 Task: Check the sale-to-list ratio of new carpet in the last 1 year.
Action: Mouse moved to (788, 184)
Screenshot: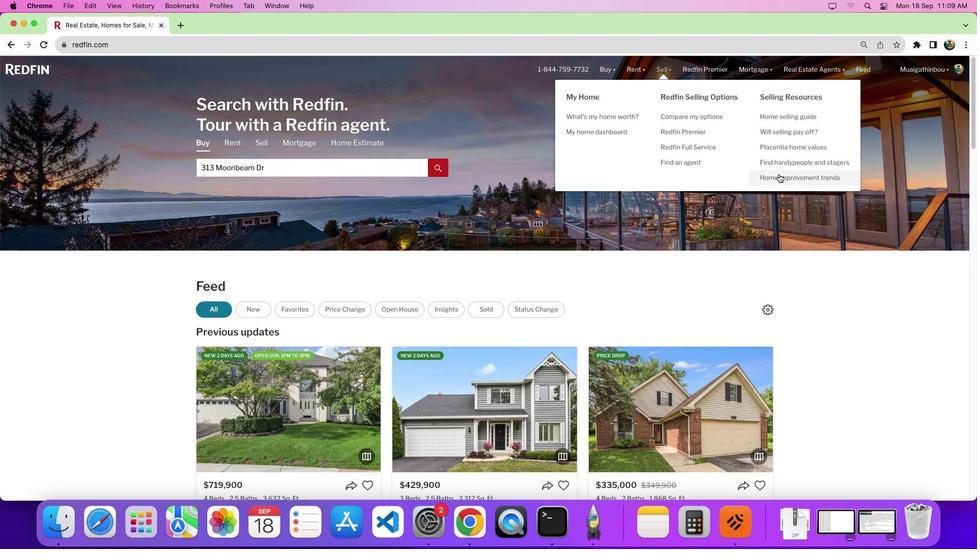 
Action: Mouse pressed left at (788, 184)
Screenshot: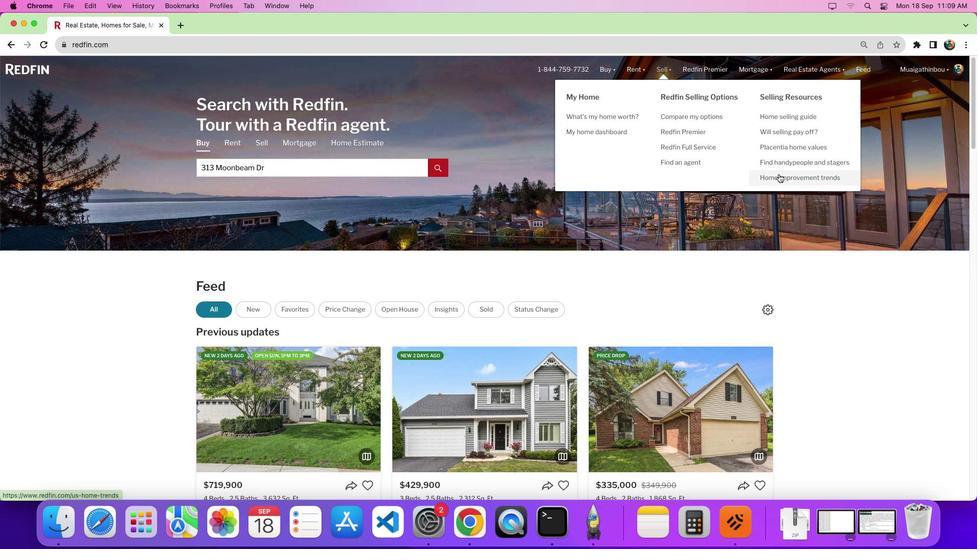
Action: Mouse pressed left at (788, 184)
Screenshot: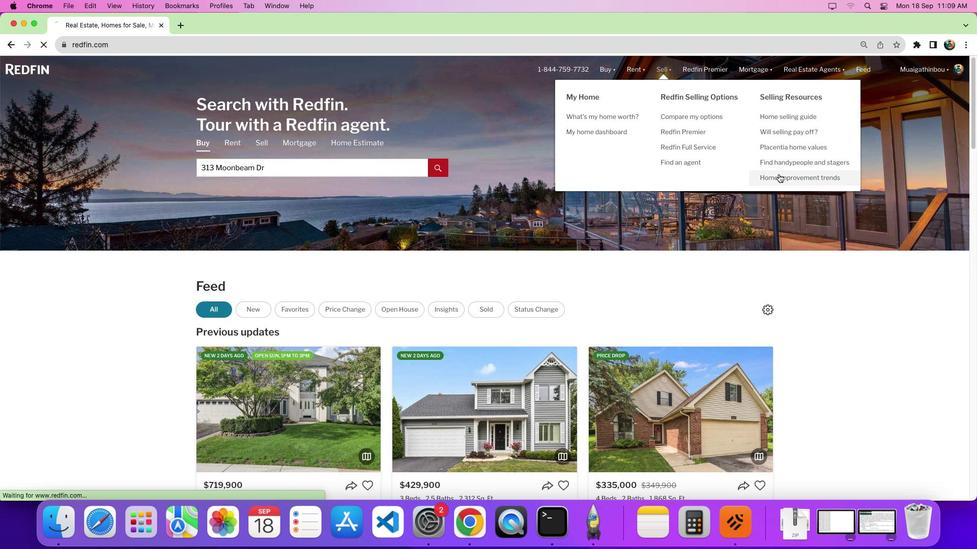 
Action: Mouse moved to (277, 207)
Screenshot: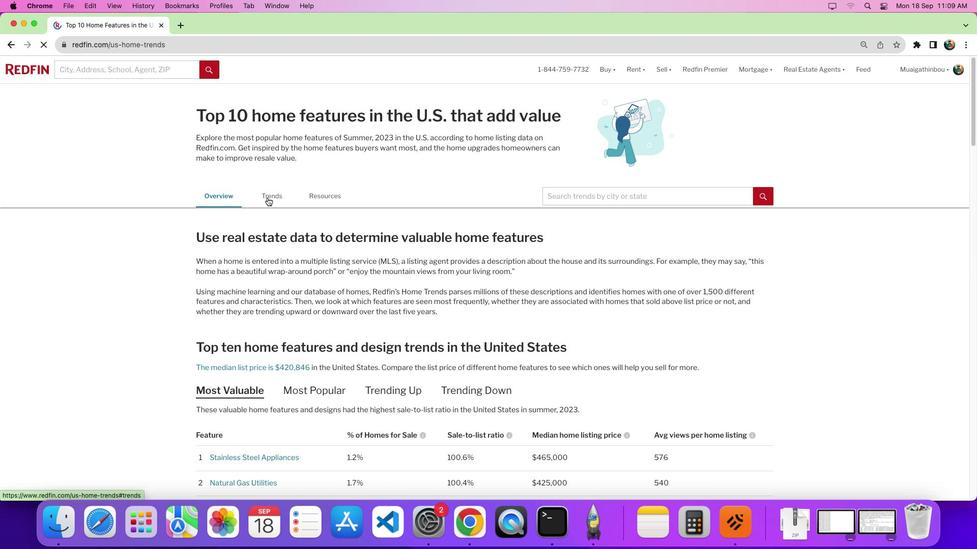 
Action: Mouse pressed left at (277, 207)
Screenshot: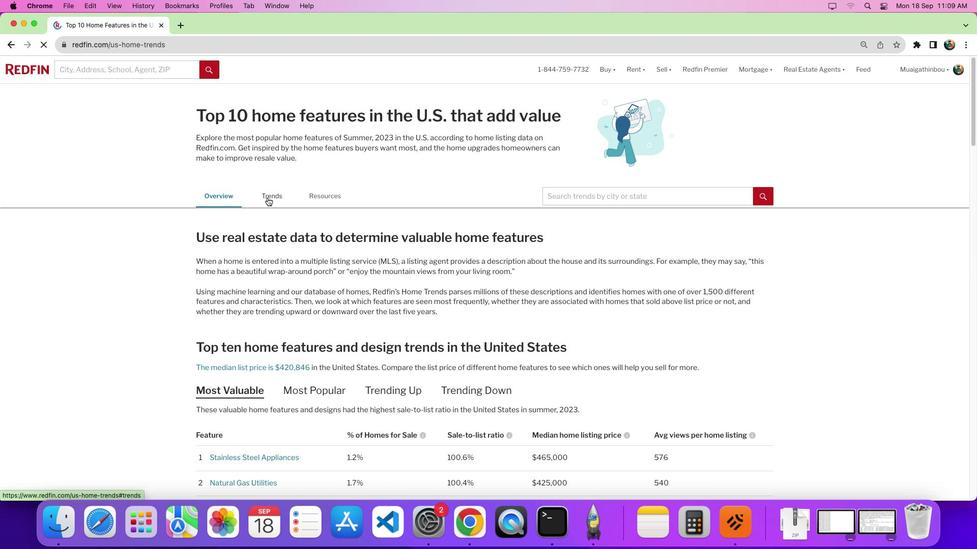 
Action: Mouse moved to (412, 257)
Screenshot: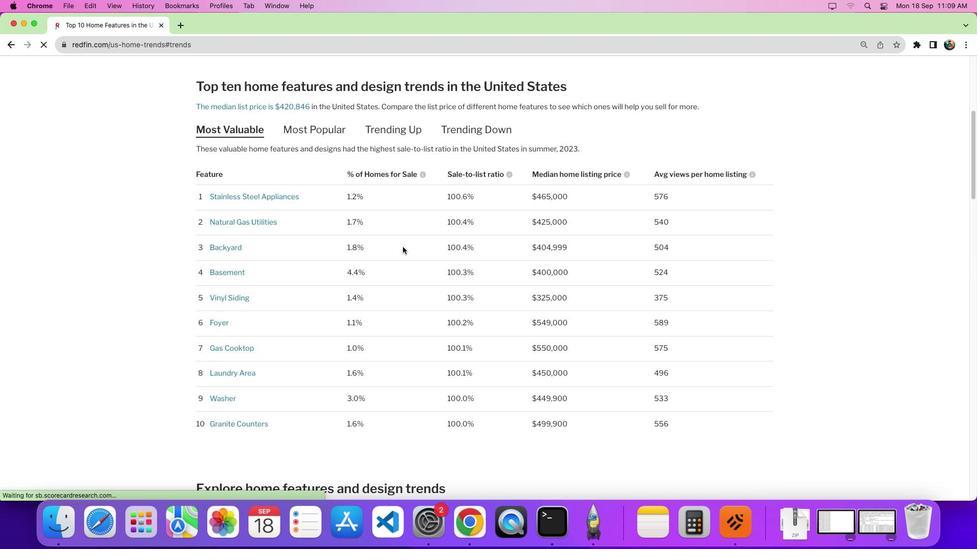 
Action: Mouse scrolled (412, 257) with delta (9, 9)
Screenshot: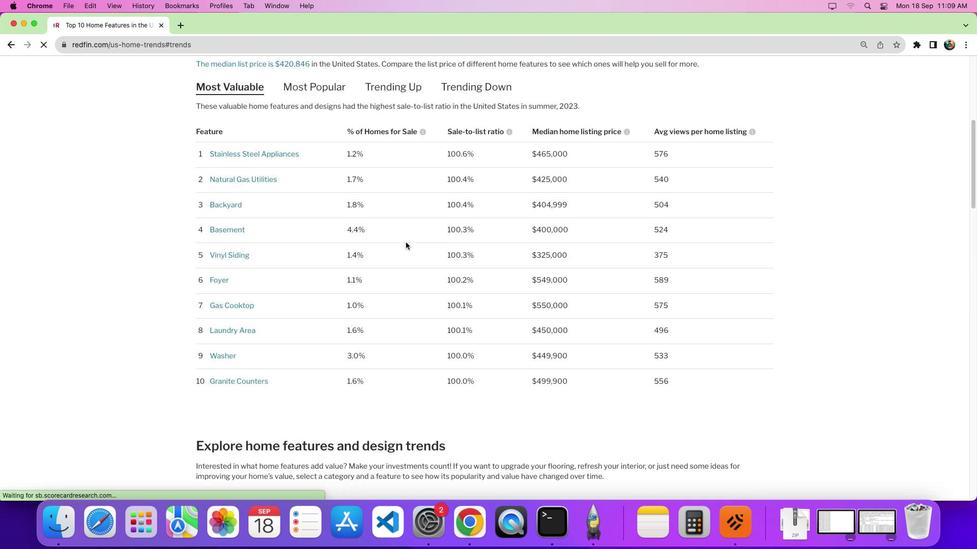 
Action: Mouse scrolled (412, 257) with delta (9, 9)
Screenshot: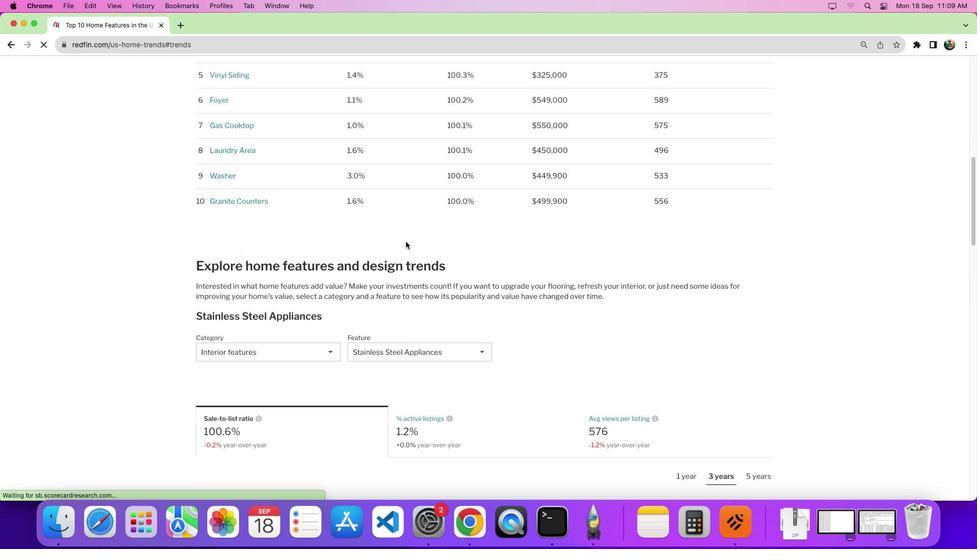 
Action: Mouse scrolled (412, 257) with delta (9, 5)
Screenshot: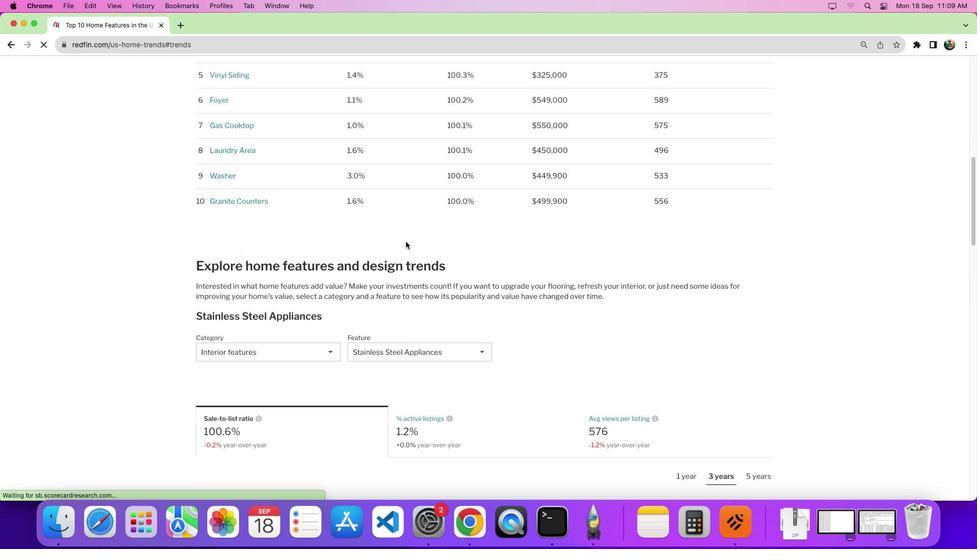 
Action: Mouse moved to (412, 257)
Screenshot: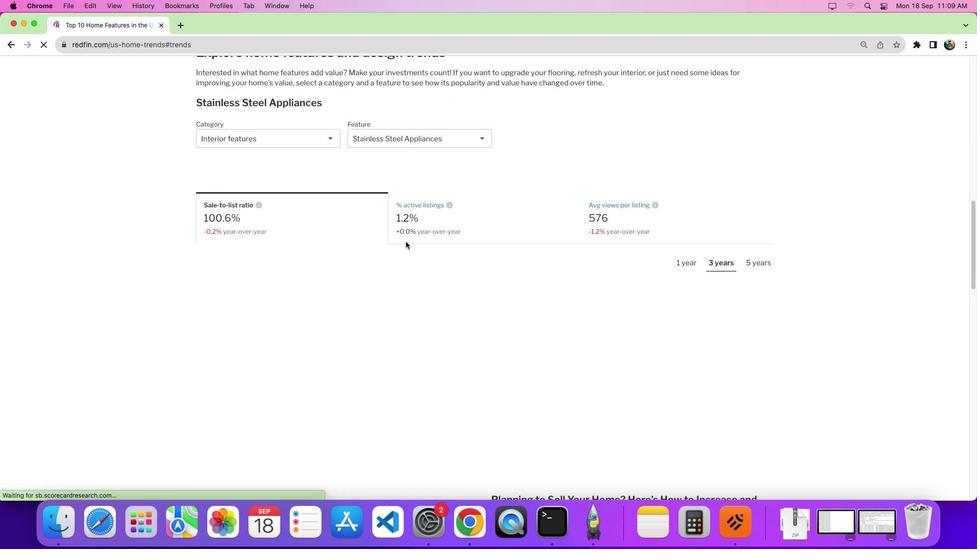 
Action: Mouse scrolled (412, 257) with delta (9, 3)
Screenshot: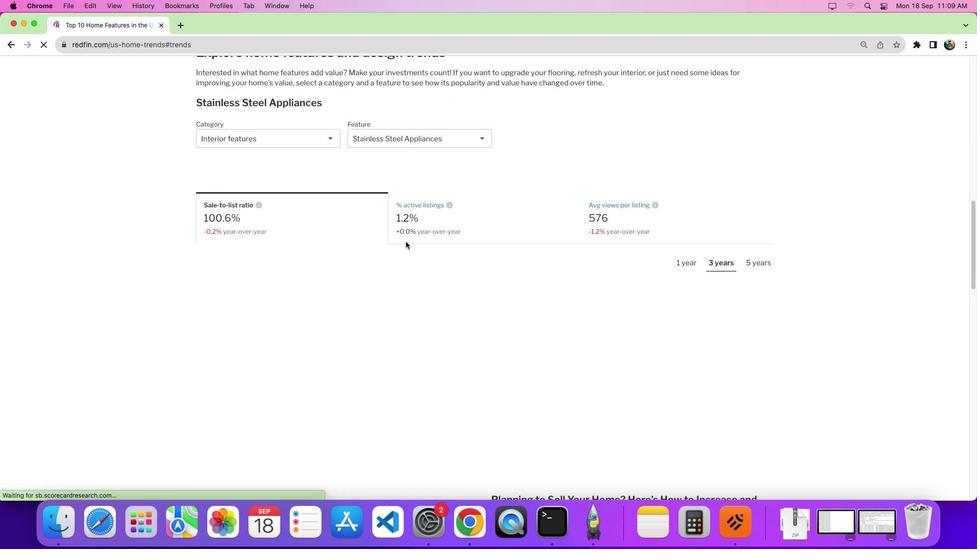
Action: Mouse moved to (321, 304)
Screenshot: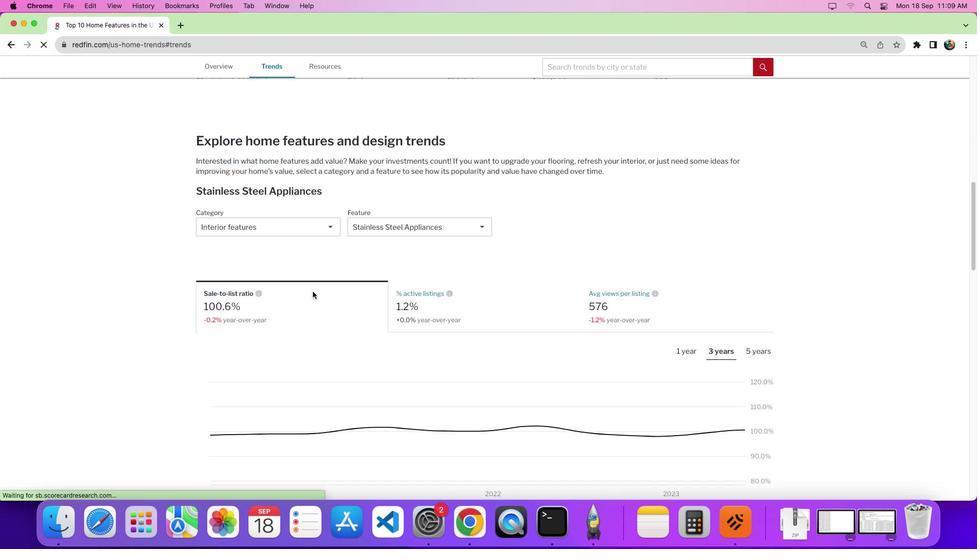 
Action: Mouse scrolled (321, 304) with delta (9, 9)
Screenshot: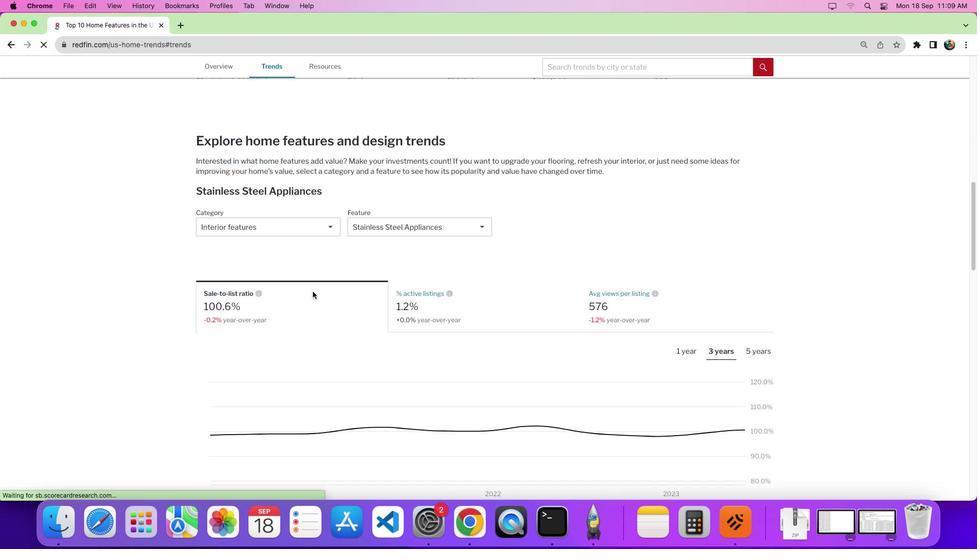 
Action: Mouse moved to (321, 303)
Screenshot: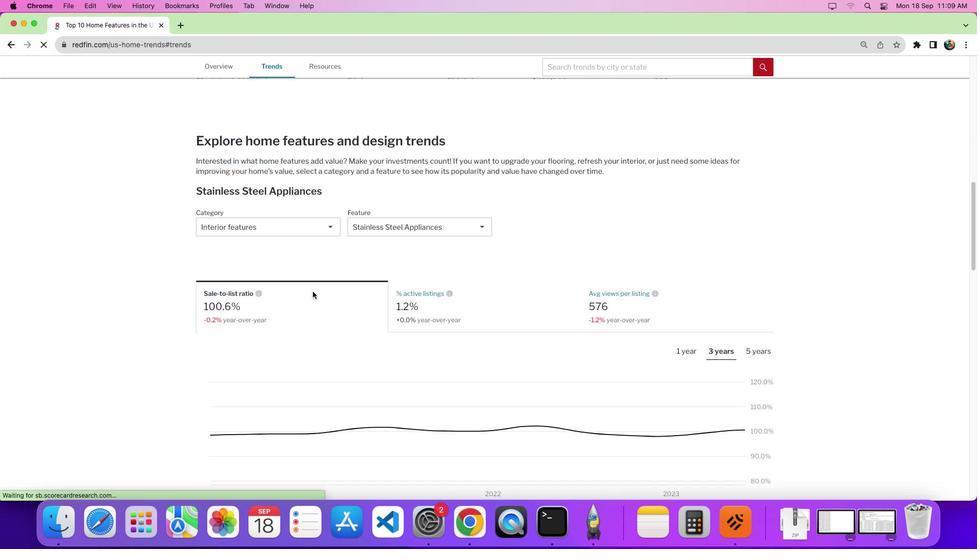 
Action: Mouse scrolled (321, 303) with delta (9, 8)
Screenshot: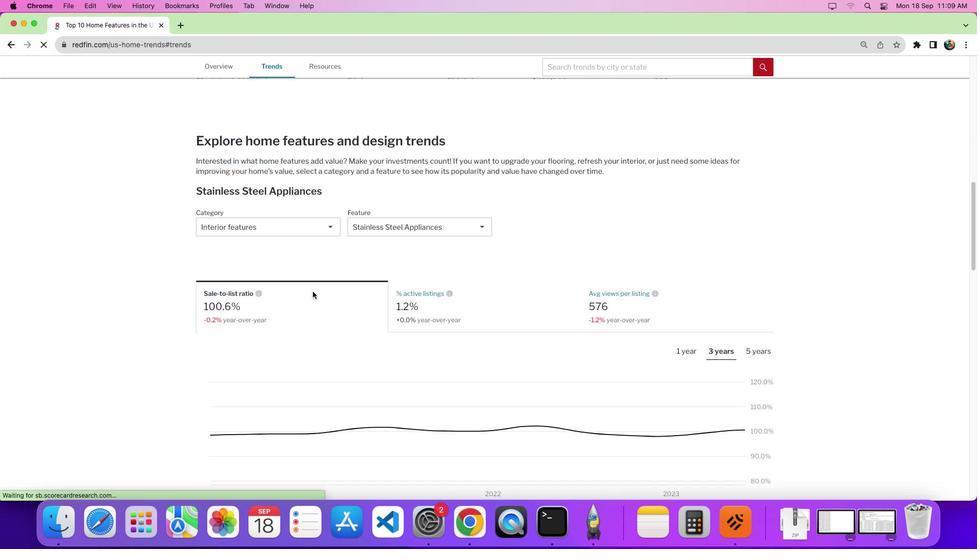 
Action: Mouse moved to (322, 302)
Screenshot: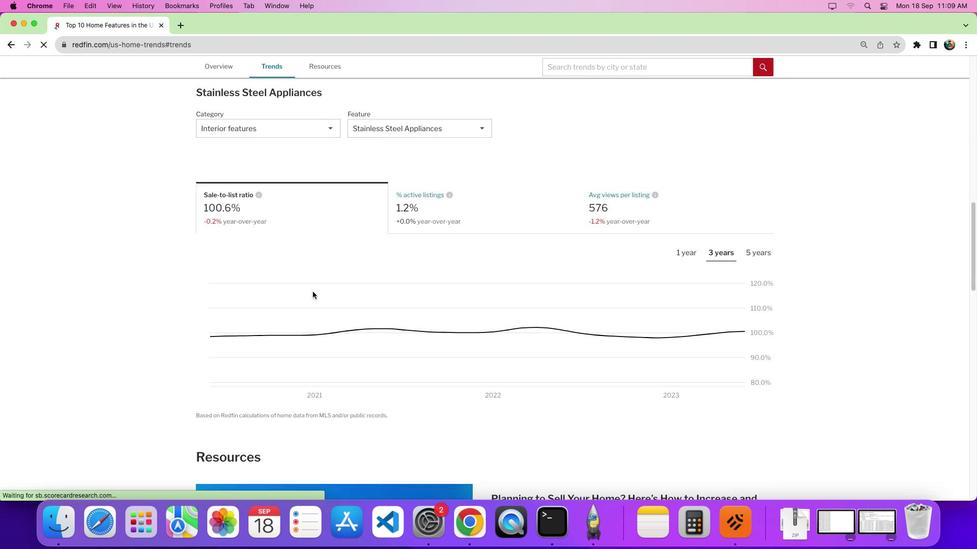 
Action: Mouse scrolled (322, 302) with delta (9, 5)
Screenshot: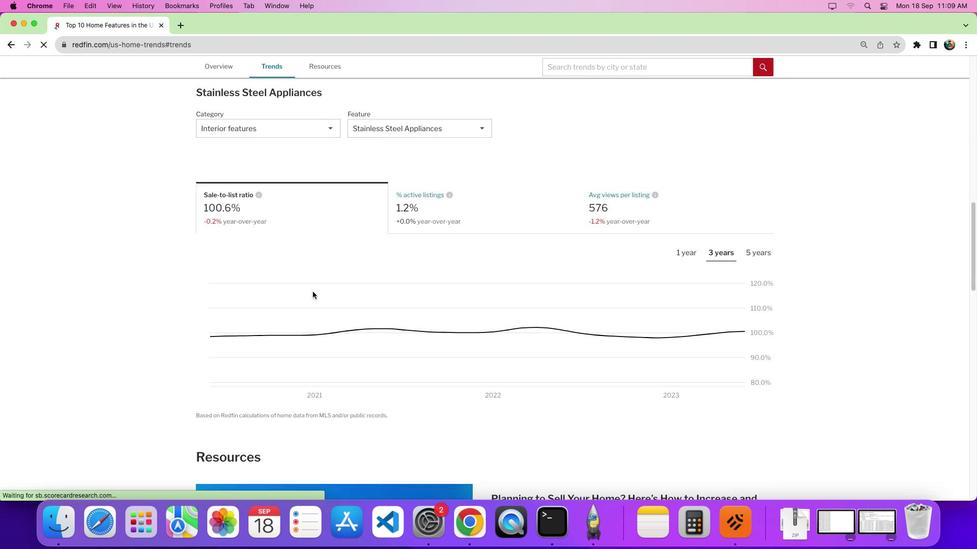 
Action: Mouse moved to (322, 301)
Screenshot: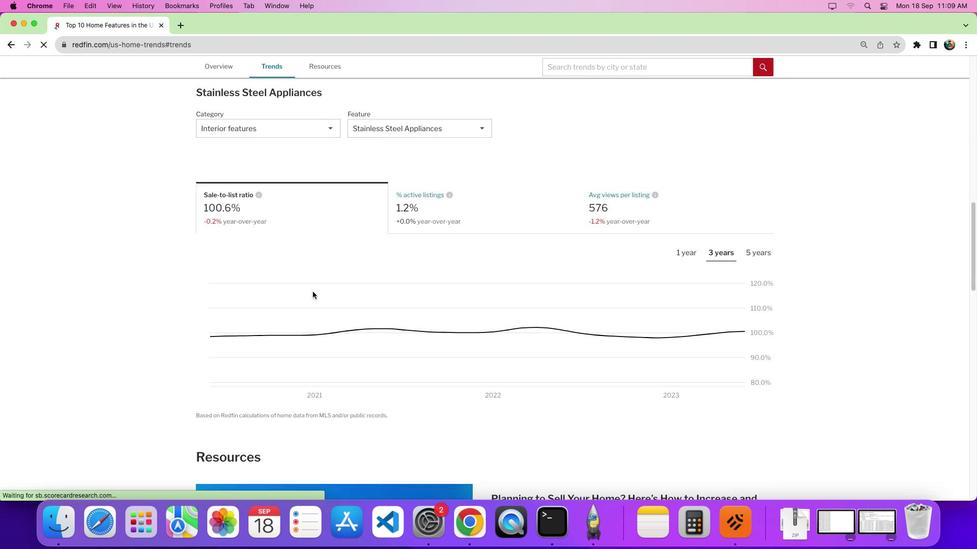 
Action: Mouse scrolled (322, 301) with delta (9, 3)
Screenshot: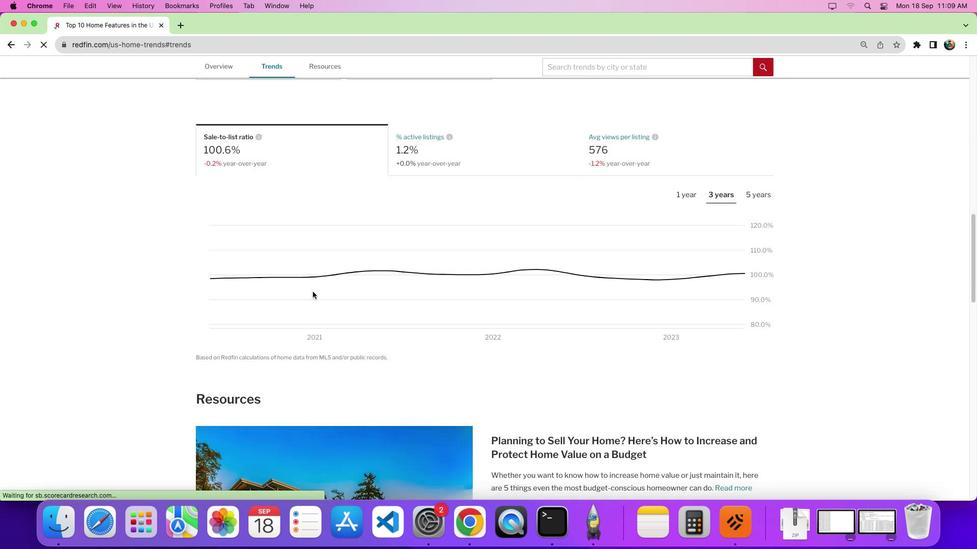 
Action: Mouse moved to (323, 152)
Screenshot: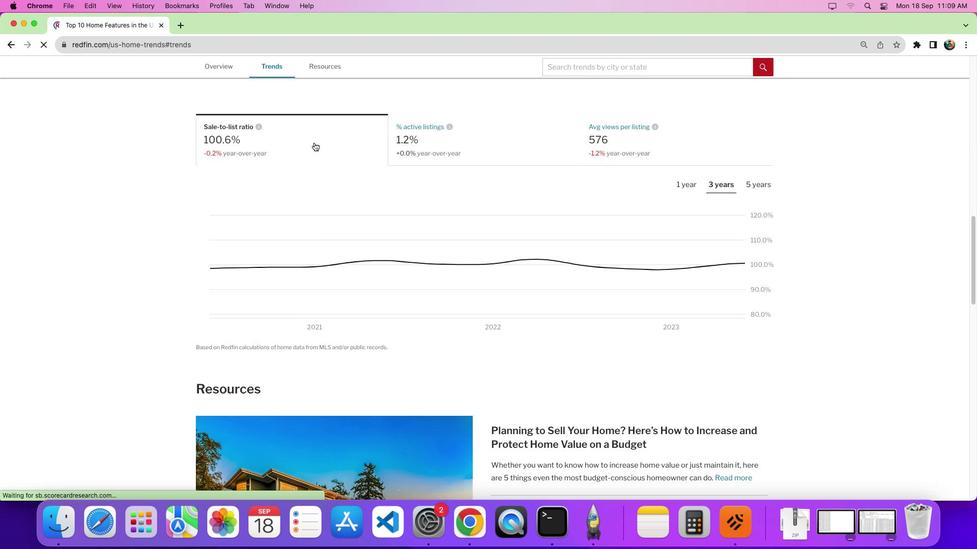 
Action: Mouse scrolled (323, 152) with delta (9, 10)
Screenshot: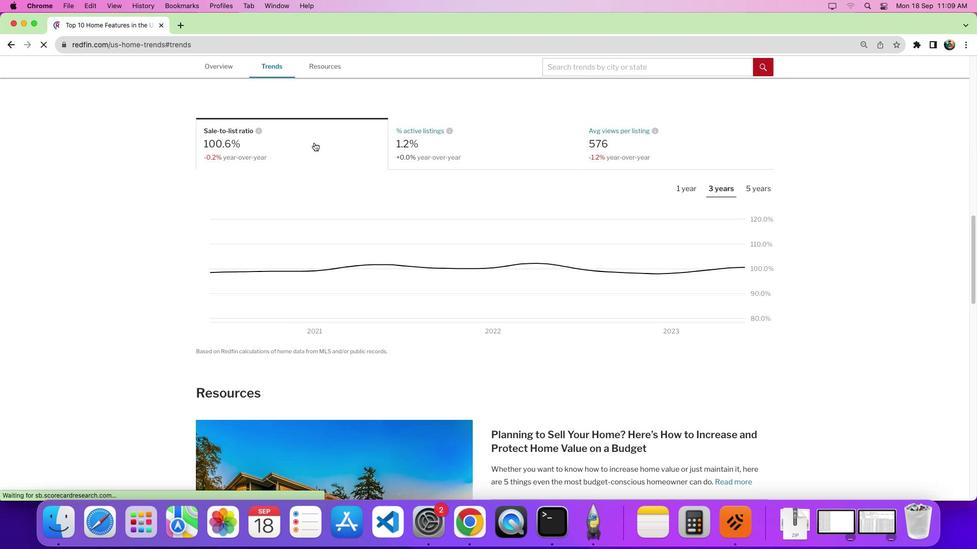
Action: Mouse scrolled (323, 152) with delta (9, 10)
Screenshot: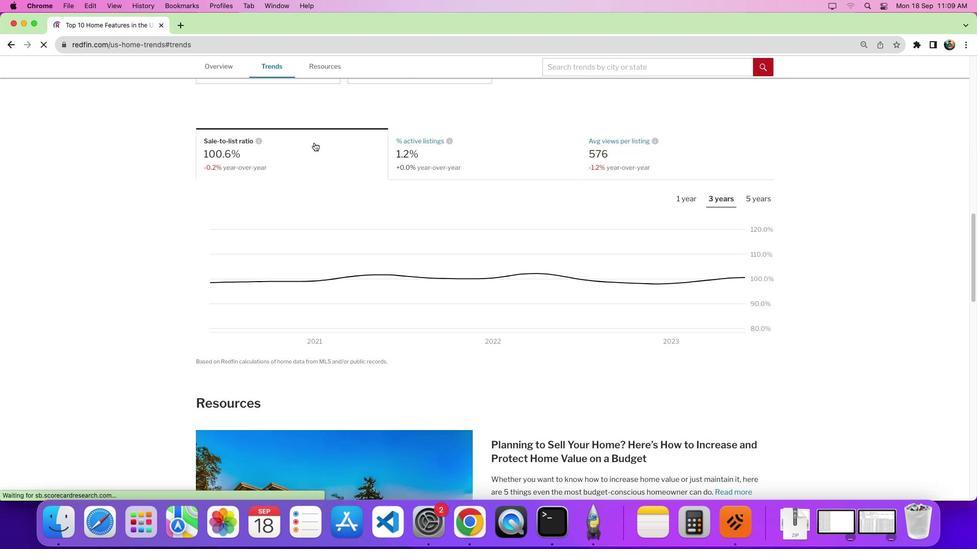 
Action: Mouse moved to (324, 153)
Screenshot: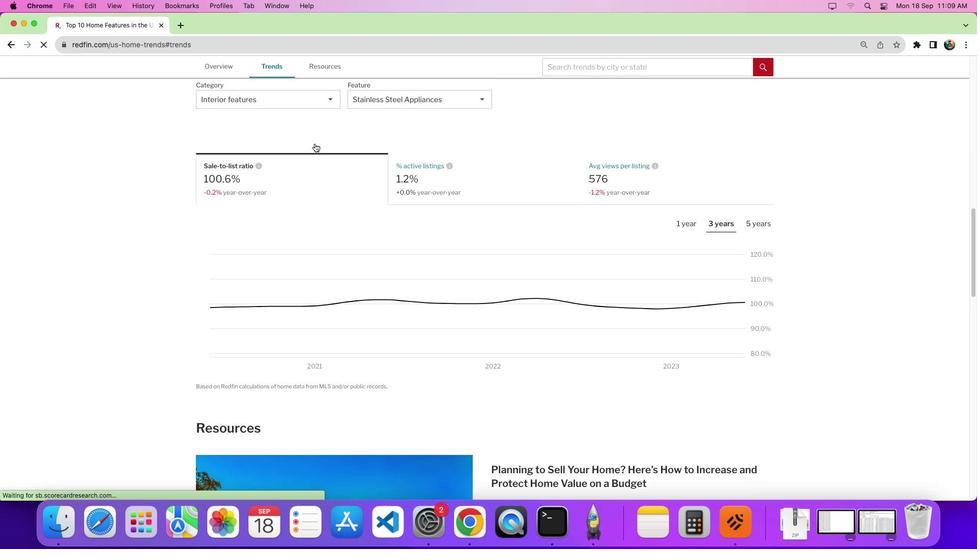 
Action: Mouse scrolled (324, 153) with delta (9, 10)
Screenshot: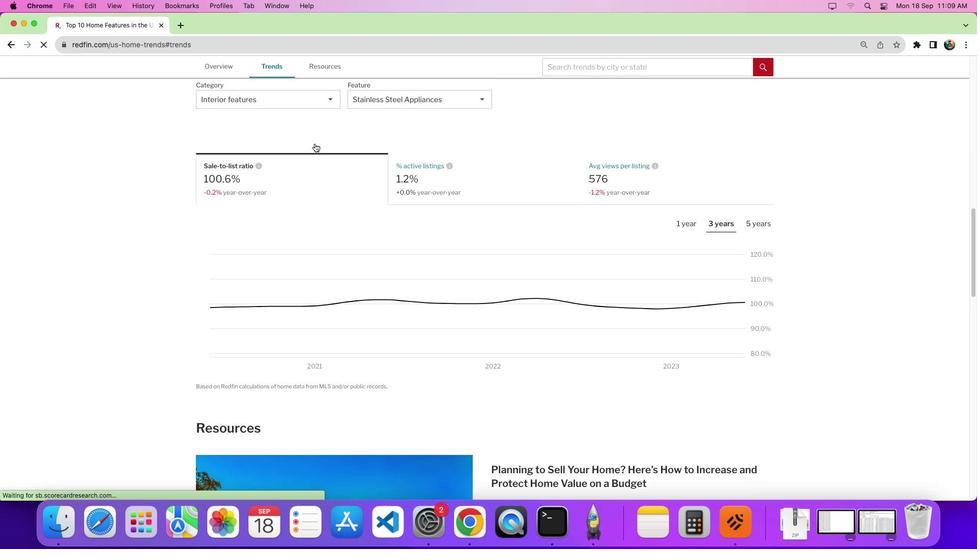 
Action: Mouse scrolled (324, 153) with delta (9, 10)
Screenshot: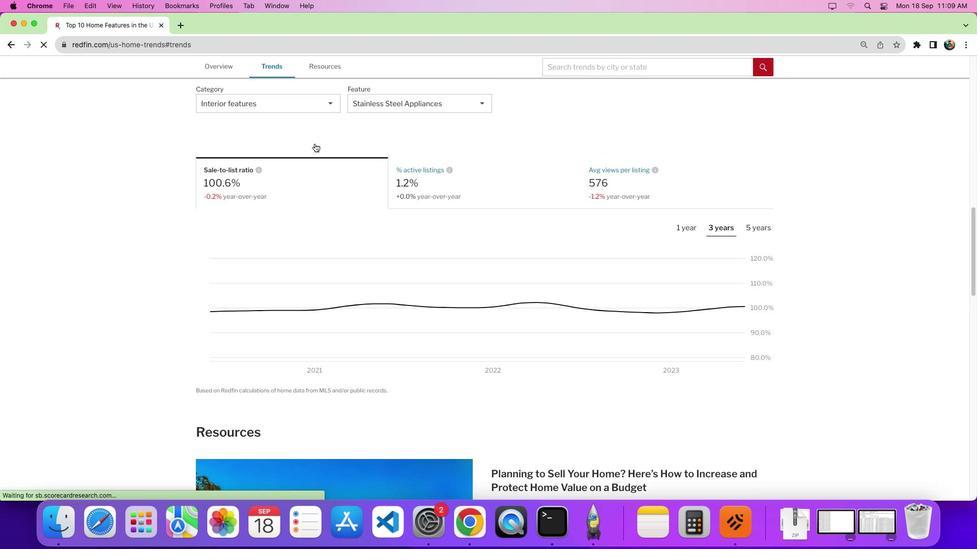 
Action: Mouse moved to (322, 127)
Screenshot: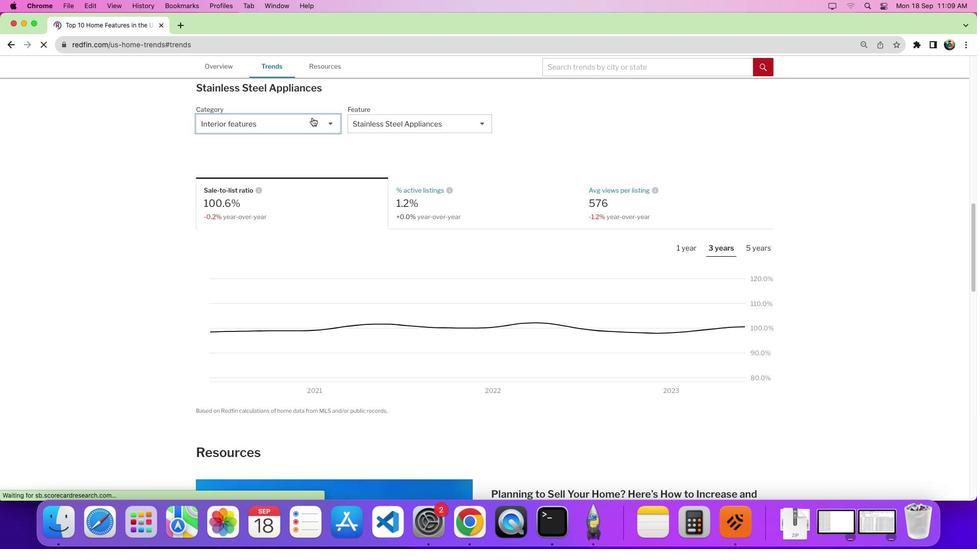 
Action: Mouse pressed left at (322, 127)
Screenshot: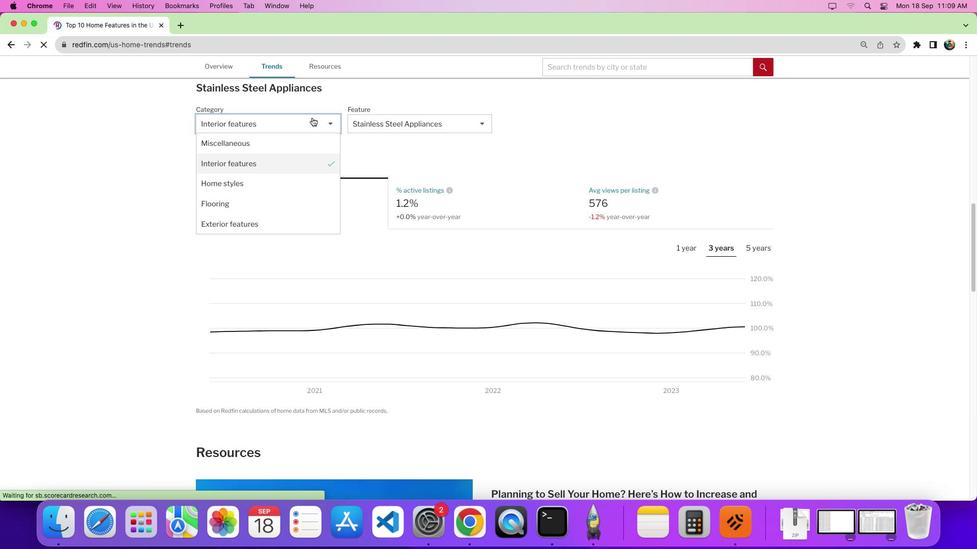 
Action: Mouse moved to (333, 173)
Screenshot: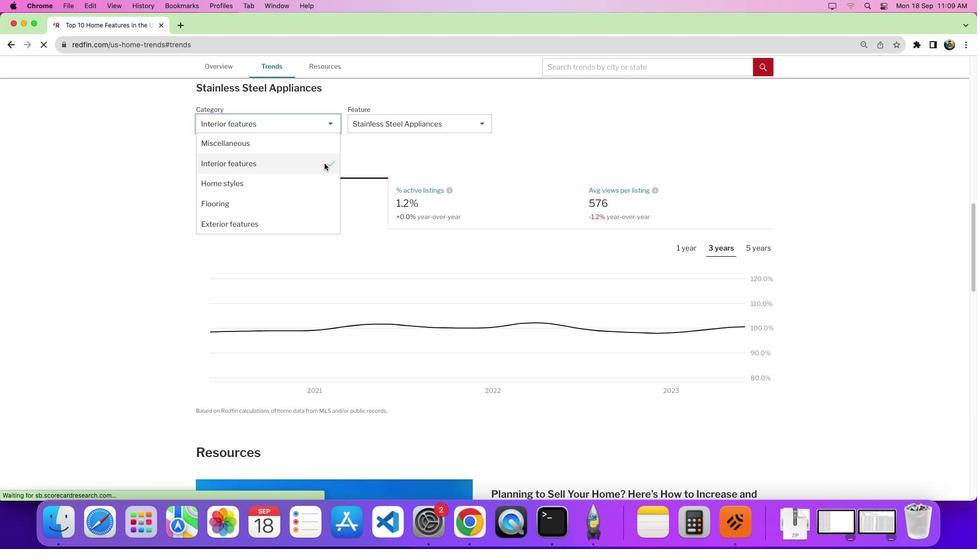 
Action: Mouse pressed left at (333, 173)
Screenshot: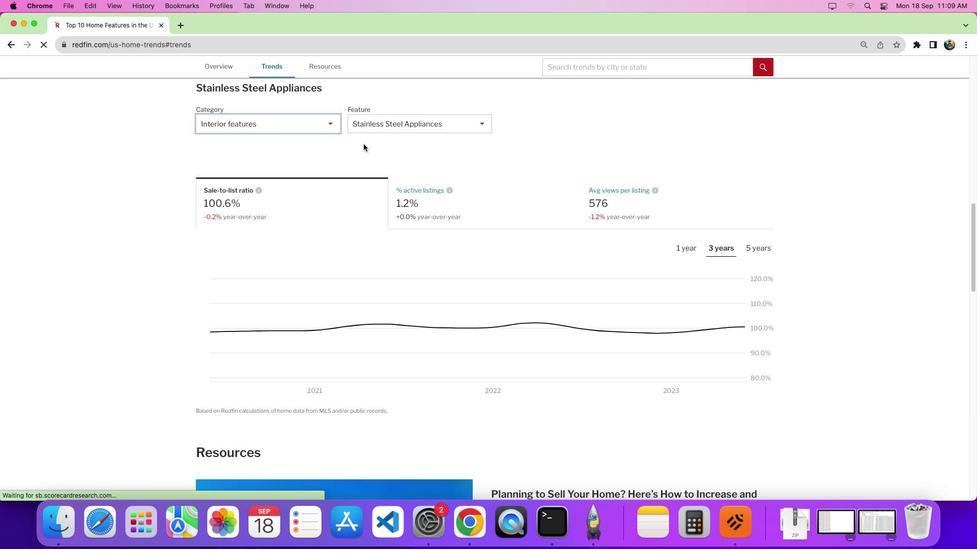 
Action: Mouse moved to (441, 125)
Screenshot: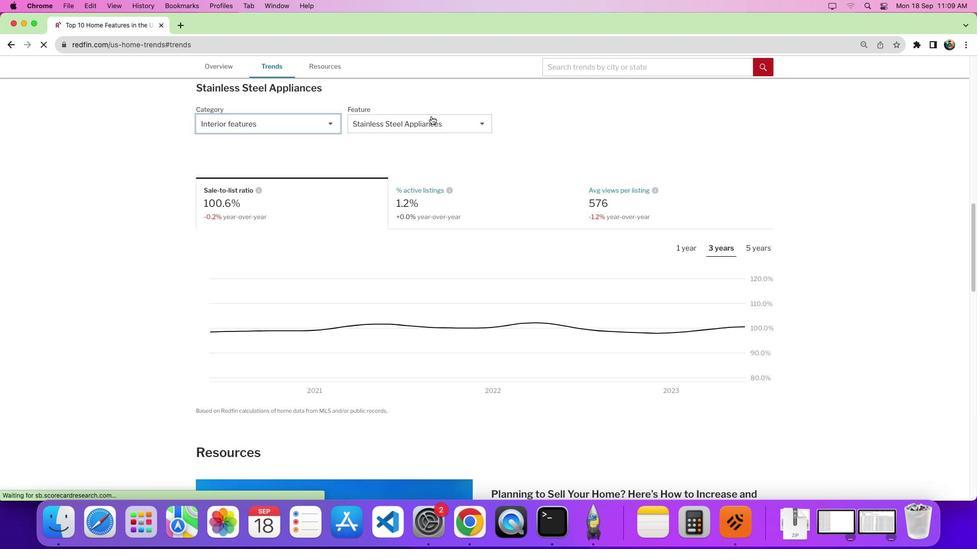 
Action: Mouse pressed left at (441, 125)
Screenshot: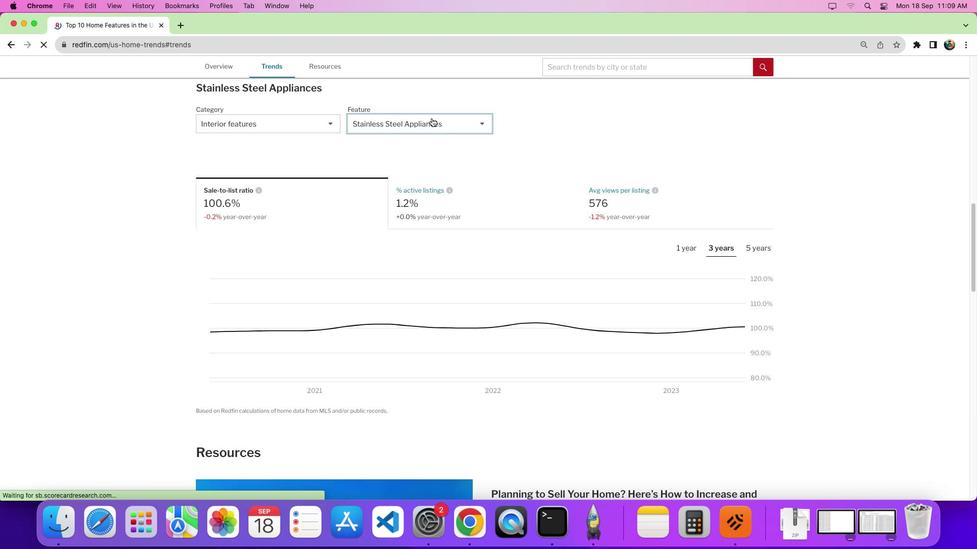 
Action: Mouse moved to (458, 130)
Screenshot: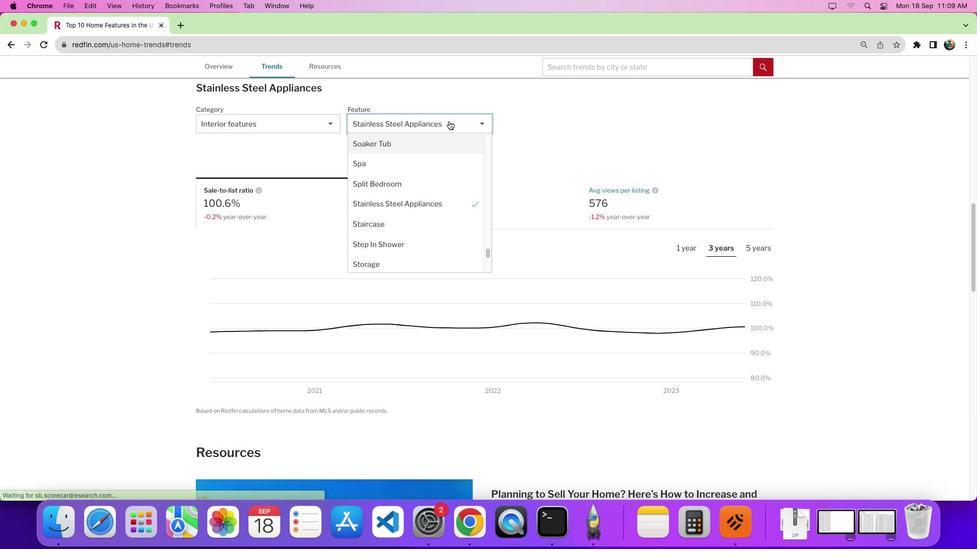 
Action: Mouse pressed left at (458, 130)
Screenshot: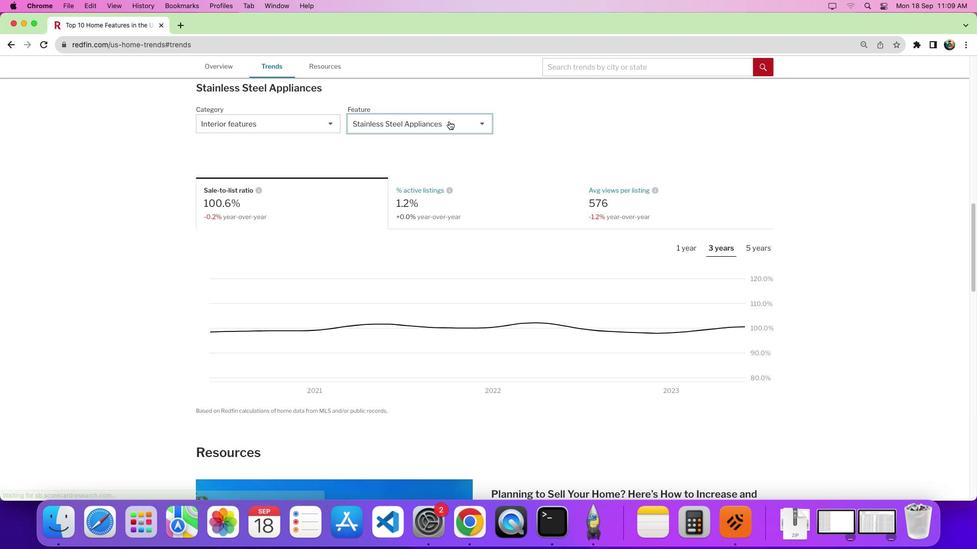 
Action: Mouse pressed left at (458, 130)
Screenshot: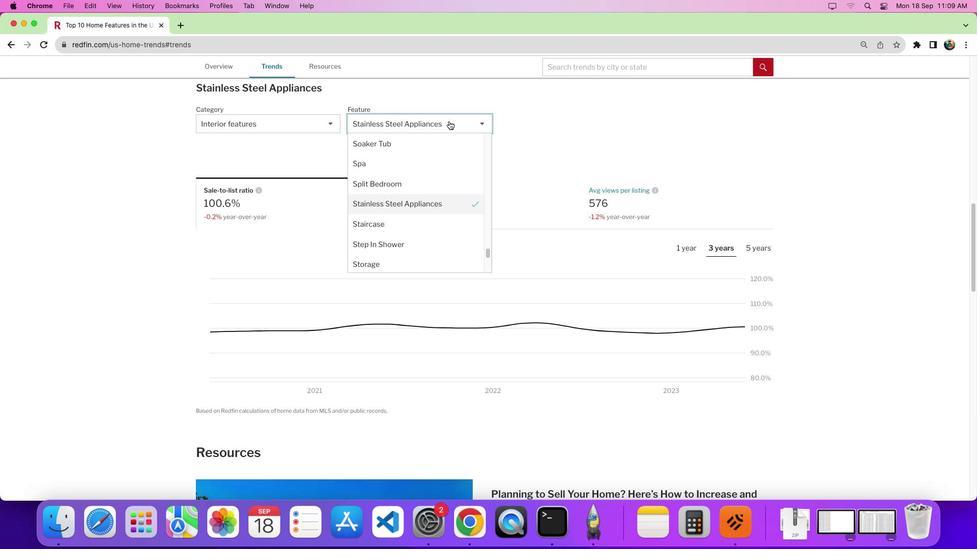 
Action: Mouse moved to (496, 225)
Screenshot: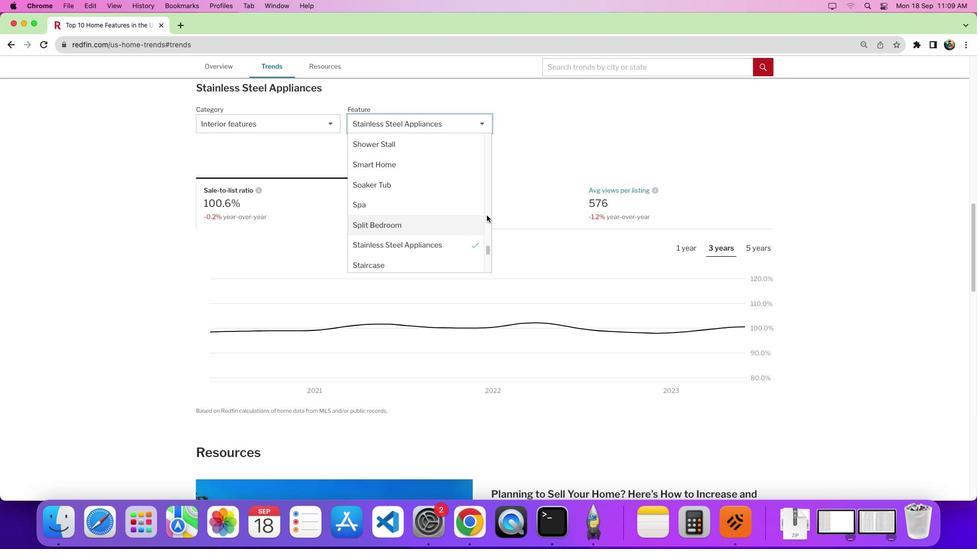 
Action: Mouse pressed left at (496, 225)
Screenshot: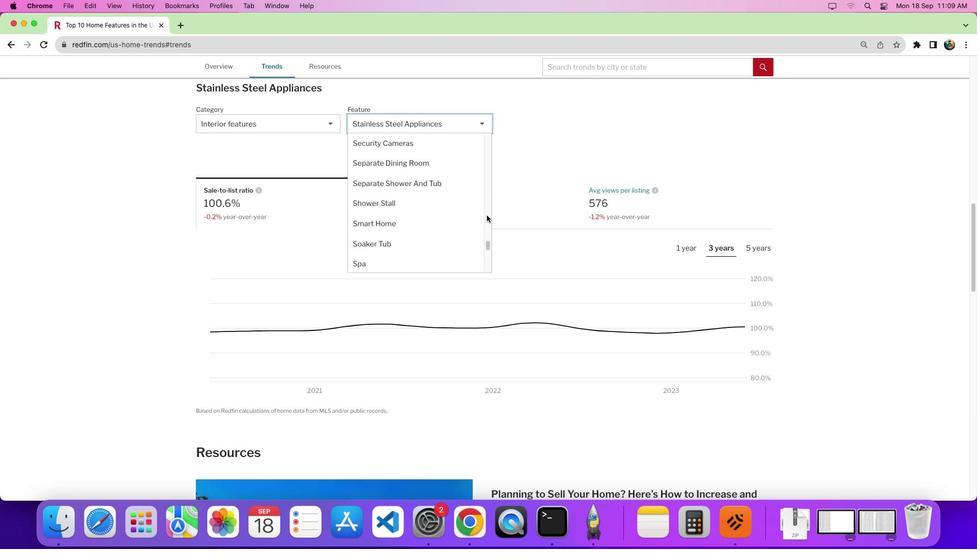 
Action: Mouse pressed left at (496, 225)
Screenshot: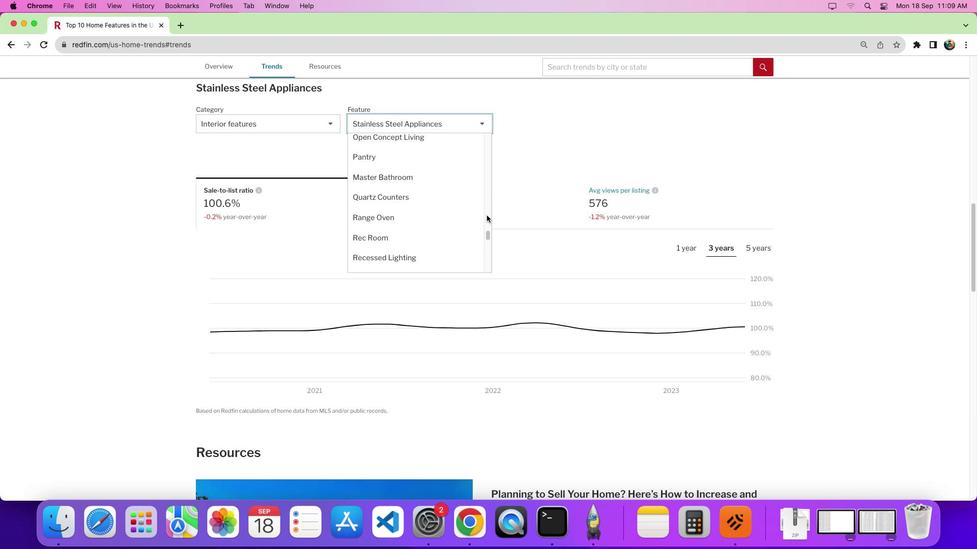 
Action: Mouse pressed left at (496, 225)
Screenshot: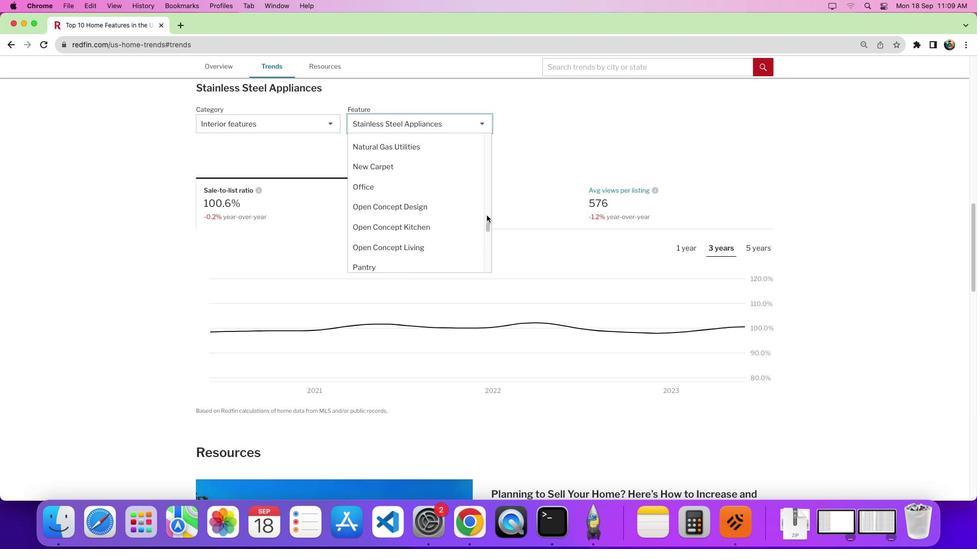 
Action: Mouse moved to (422, 197)
Screenshot: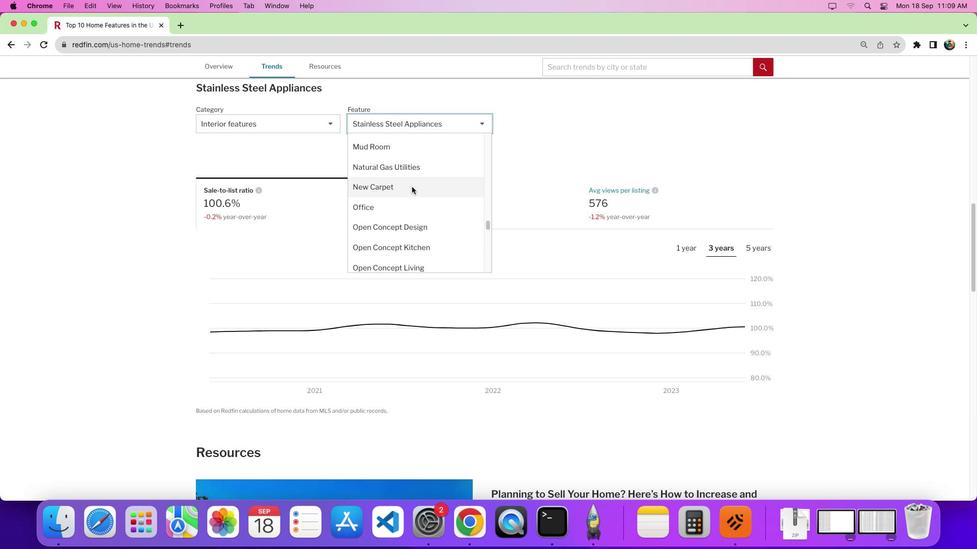 
Action: Mouse pressed left at (422, 197)
Screenshot: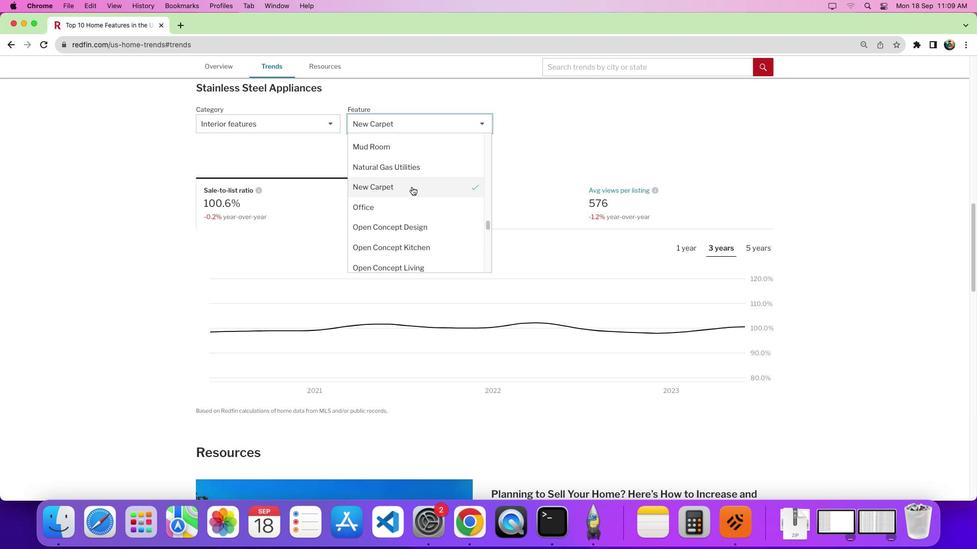 
Action: Mouse moved to (687, 260)
Screenshot: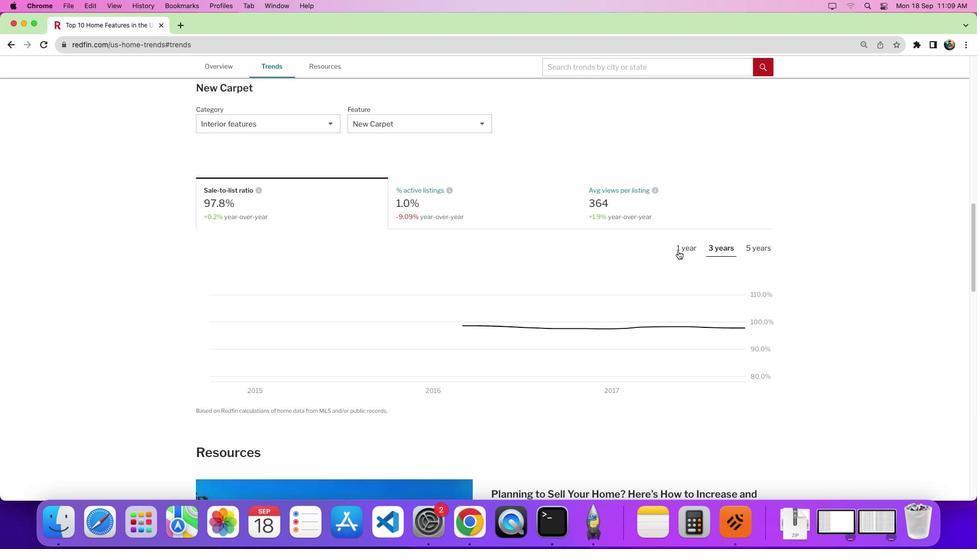 
Action: Mouse pressed left at (687, 260)
Screenshot: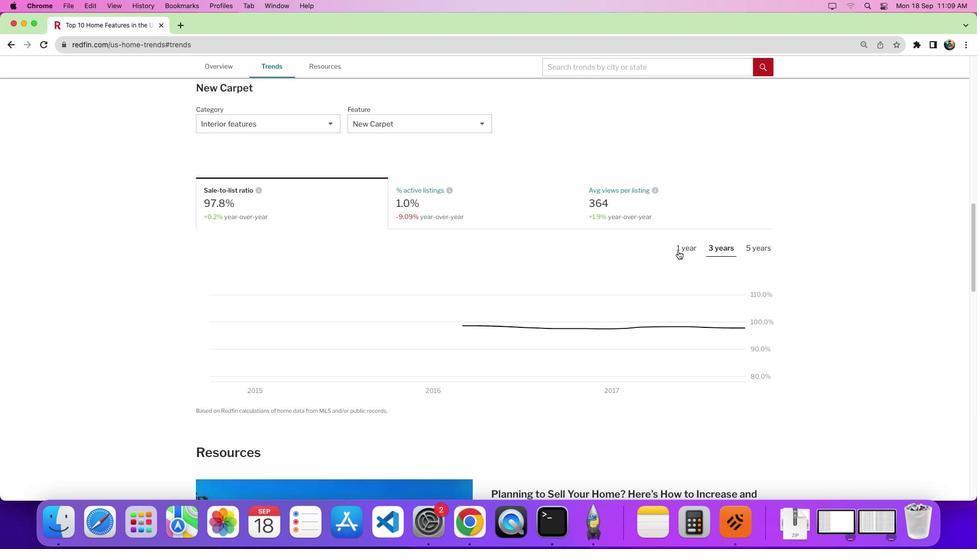 
Action: Mouse moved to (692, 248)
Screenshot: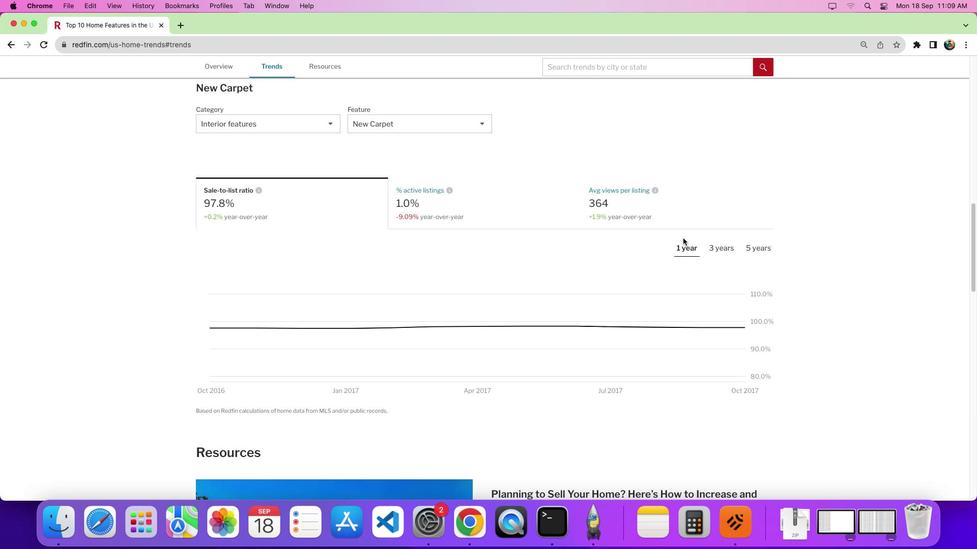 
